 Task: Reply to email with the signature Evelyn Lewis with the subject 'Request for a review' from softage.1@softage.net with the message 'Please find attached the final version of the budget proposal.' with CC to softage.3@softage.net with an attached document Creative_brief.docx
Action: Mouse moved to (1011, 239)
Screenshot: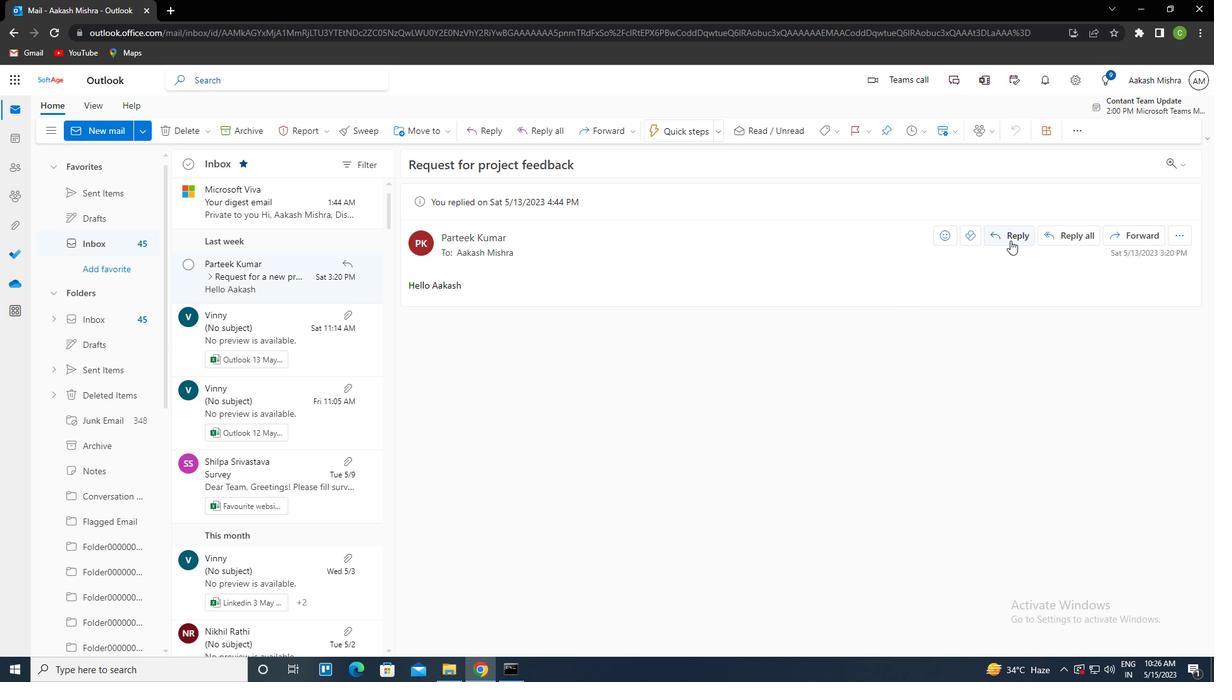 
Action: Mouse pressed left at (1011, 239)
Screenshot: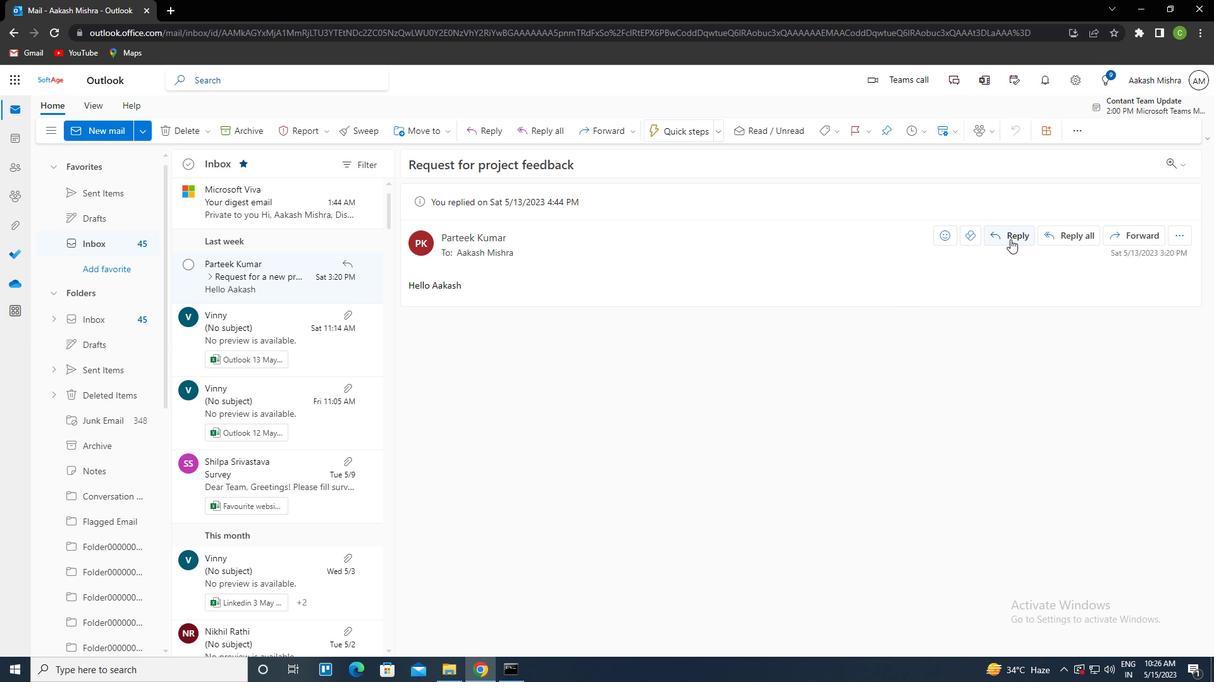 
Action: Mouse moved to (822, 133)
Screenshot: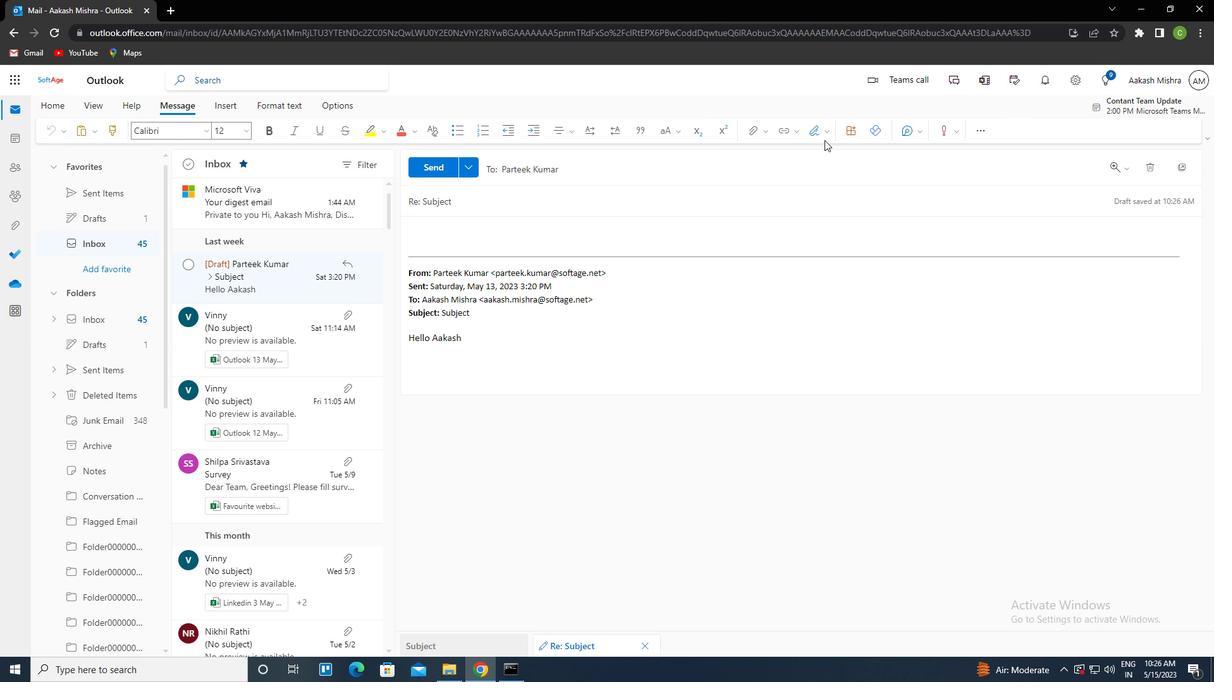 
Action: Mouse pressed left at (822, 133)
Screenshot: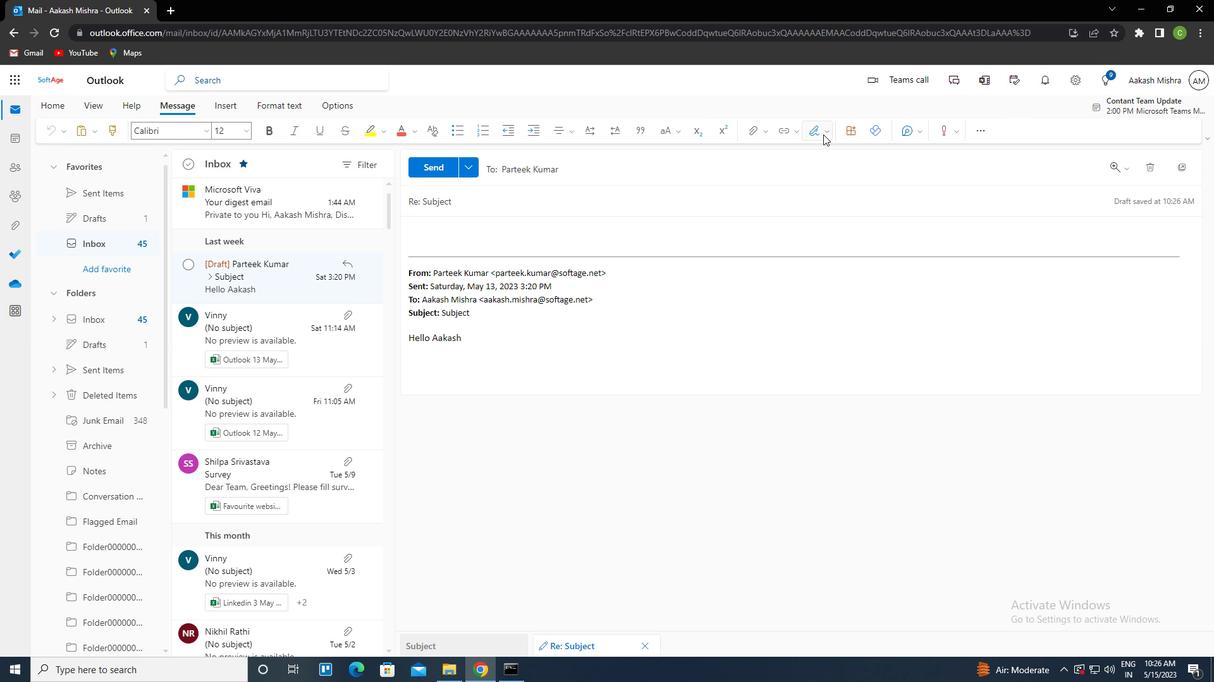 
Action: Mouse moved to (801, 181)
Screenshot: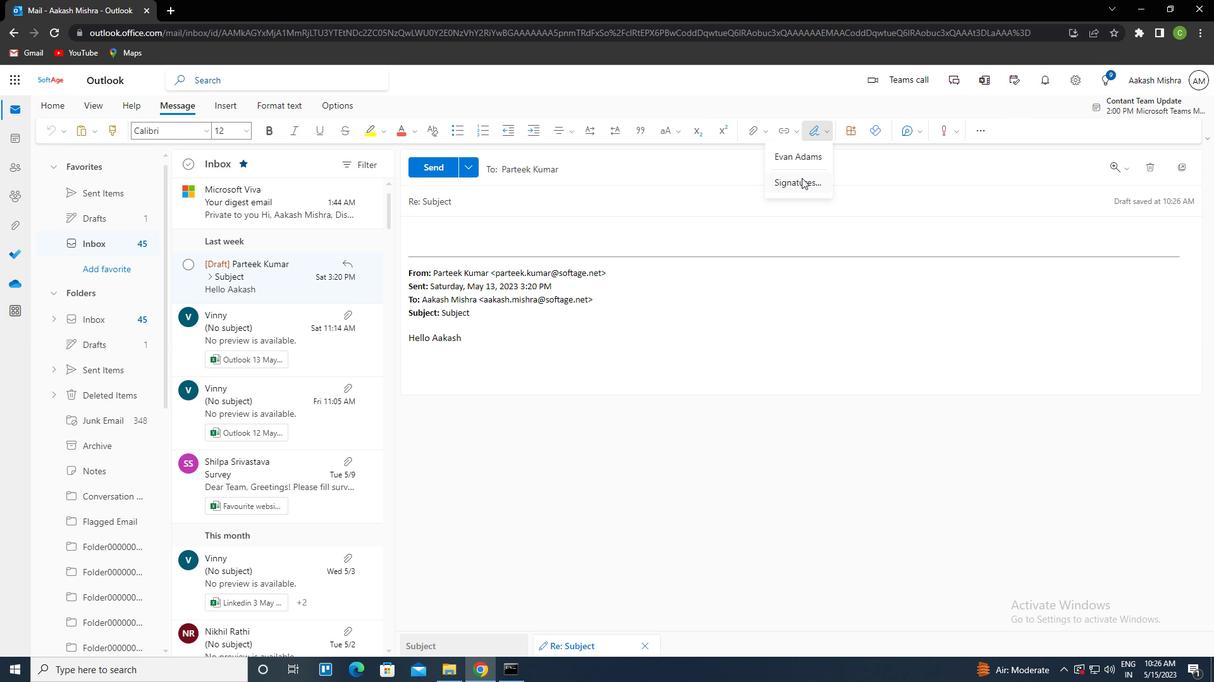 
Action: Mouse pressed left at (801, 181)
Screenshot: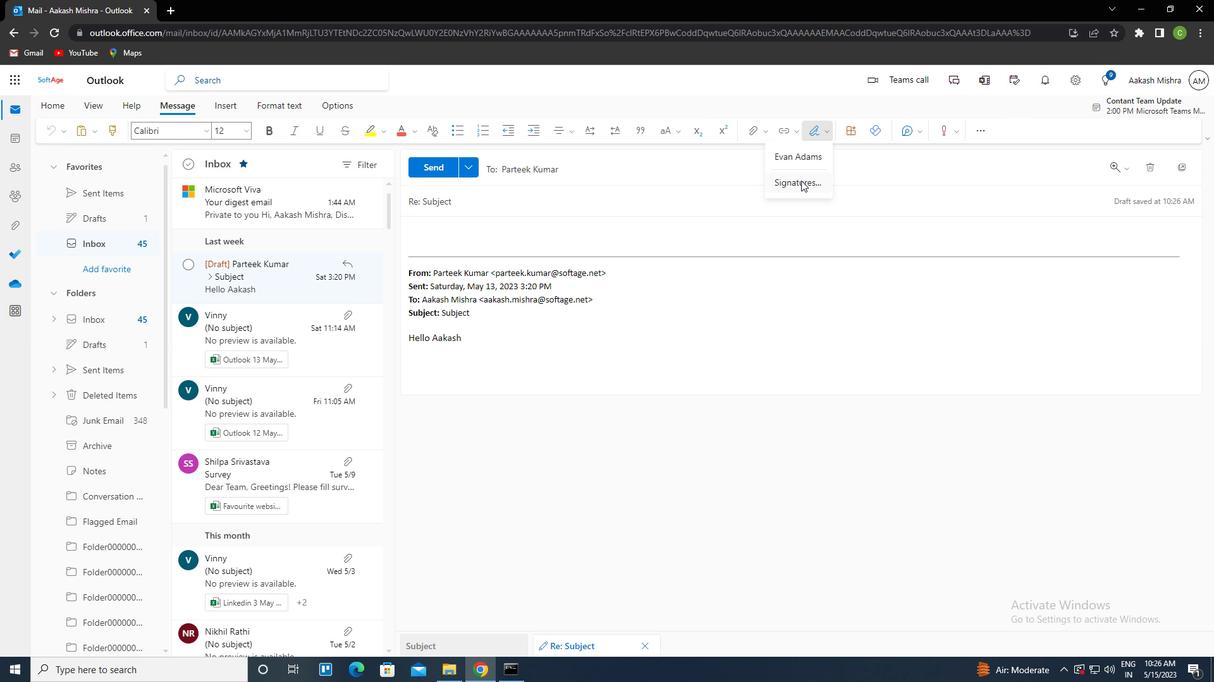 
Action: Mouse moved to (853, 235)
Screenshot: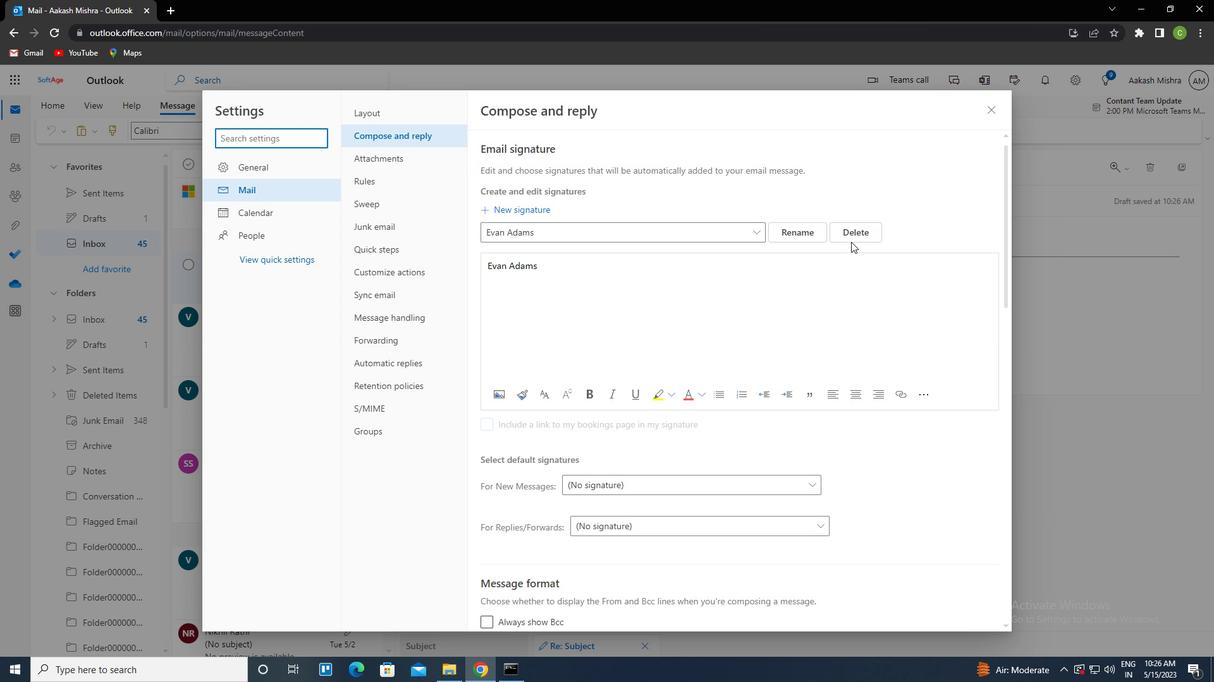 
Action: Mouse pressed left at (853, 235)
Screenshot: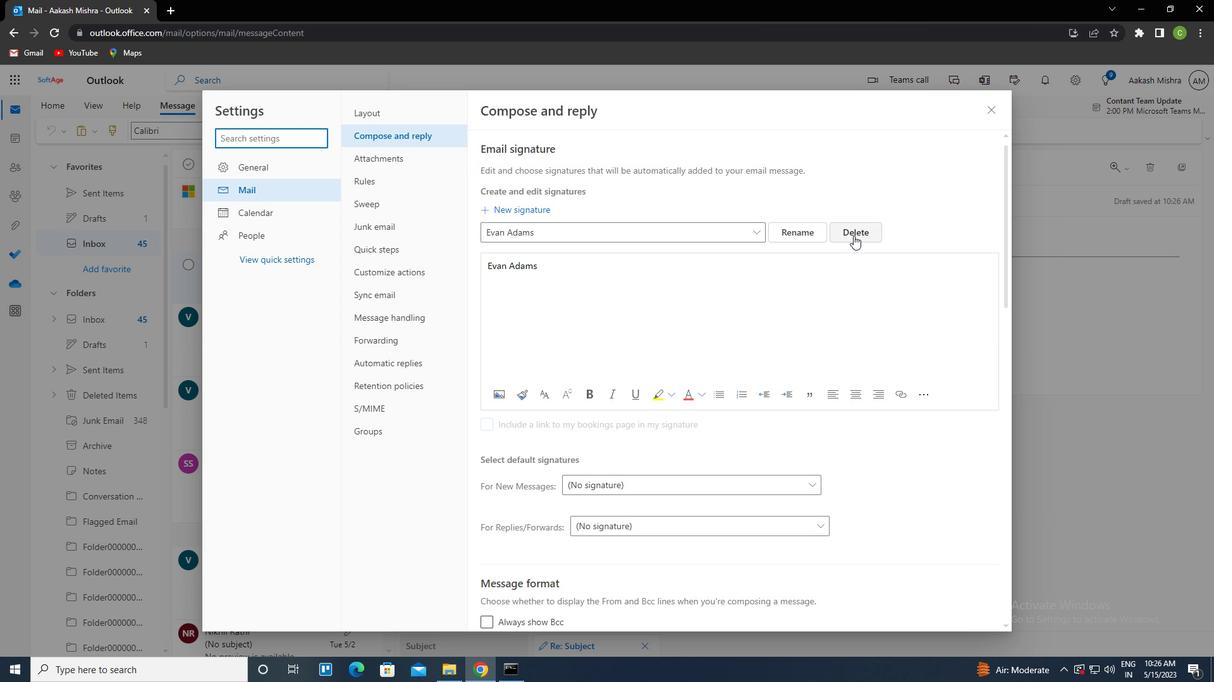 
Action: Mouse moved to (685, 228)
Screenshot: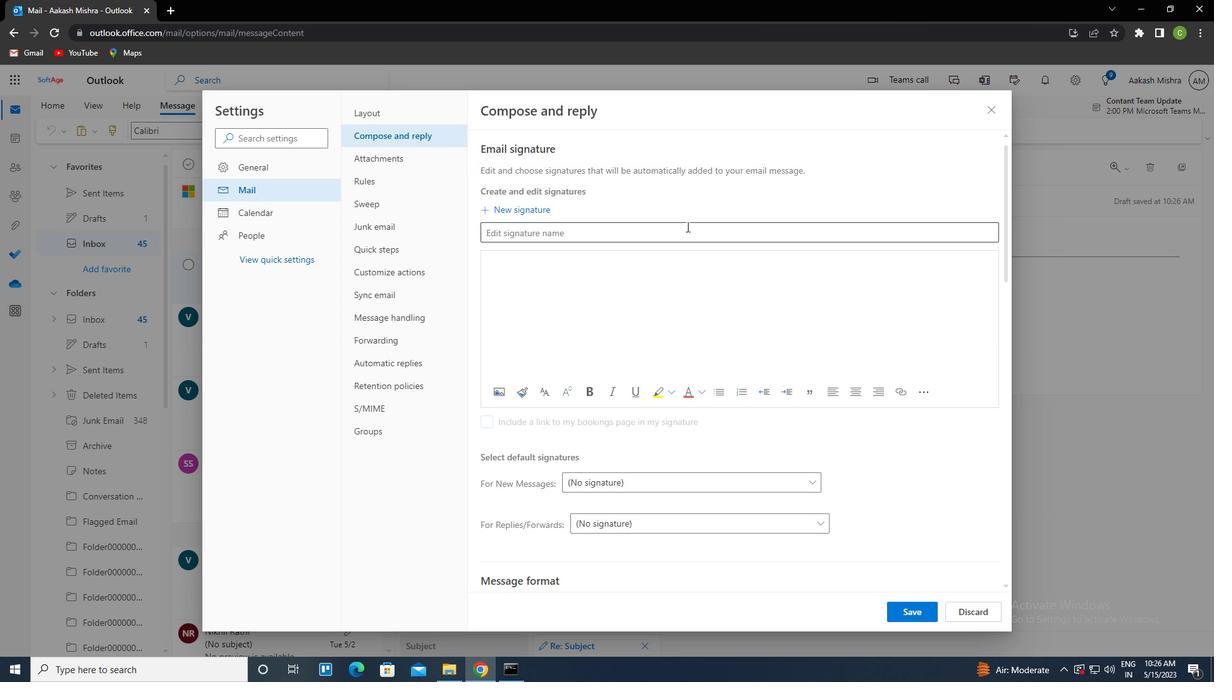 
Action: Mouse pressed left at (685, 228)
Screenshot: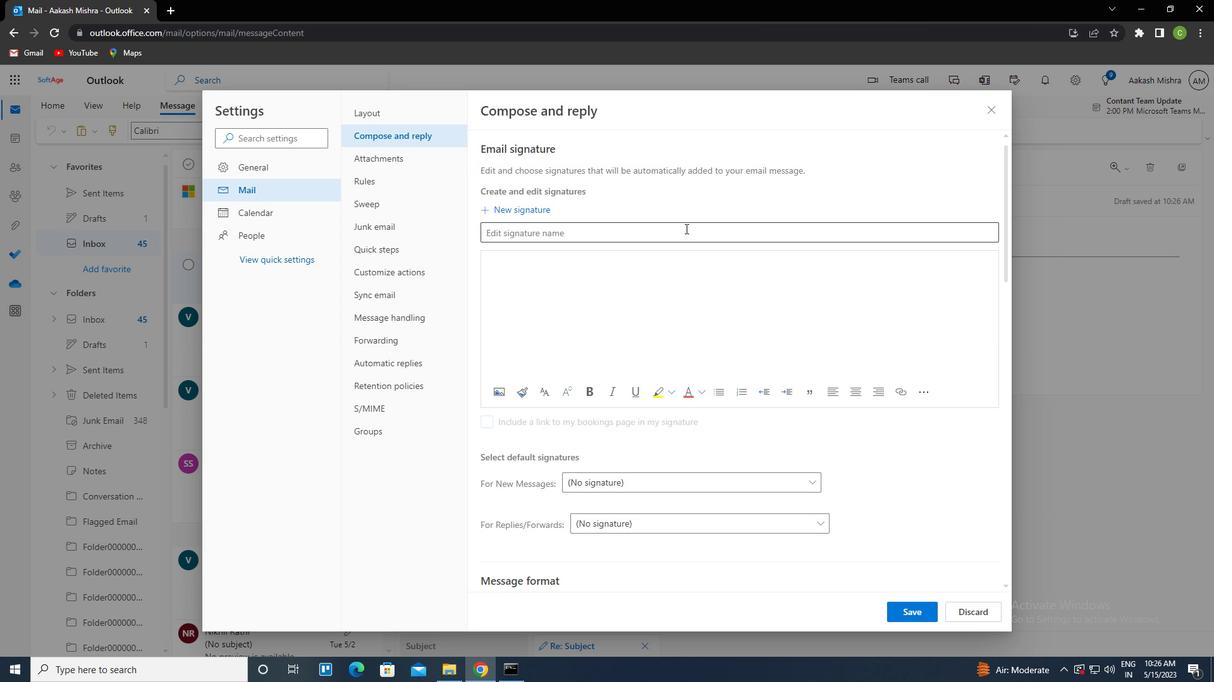 
Action: Key pressed <Key.caps_lock>e<Key.caps_lock>velyn<Key.space><Key.caps_lock>l<Key.caps_lock>ewis<Key.tab><Key.caps_lock>e<Key.caps_lock>velyn<Key.space><Key.caps_lock>l<Key.caps_lock>ewis
Screenshot: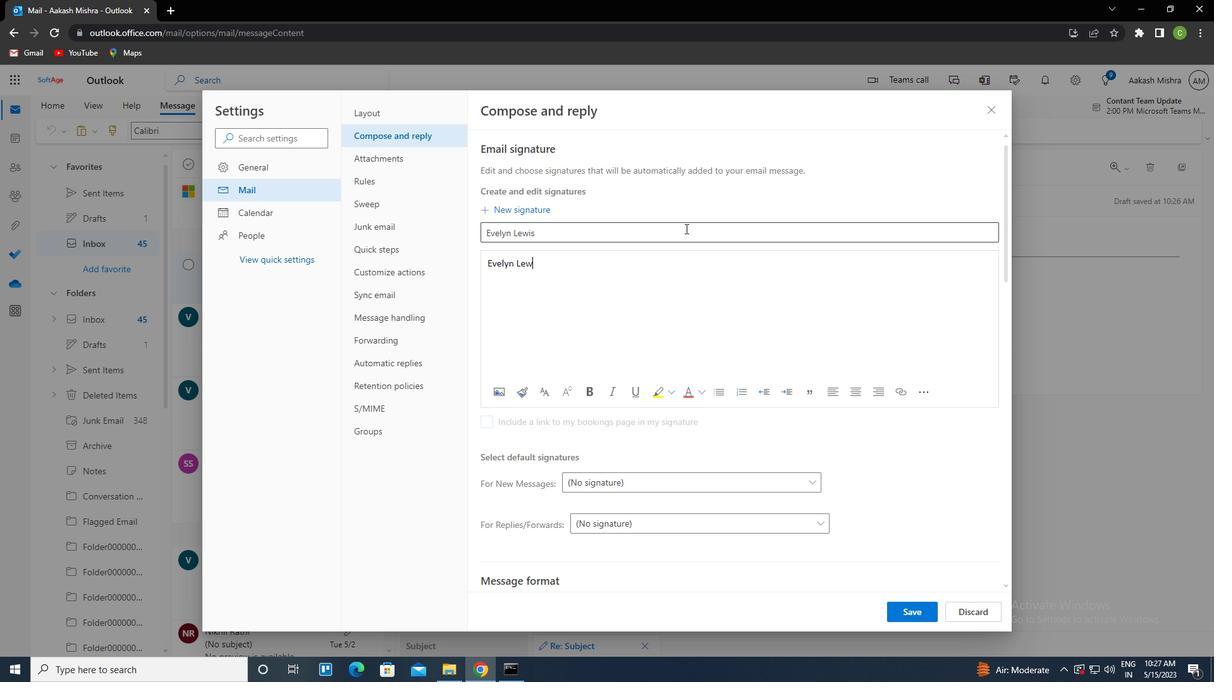 
Action: Mouse moved to (913, 612)
Screenshot: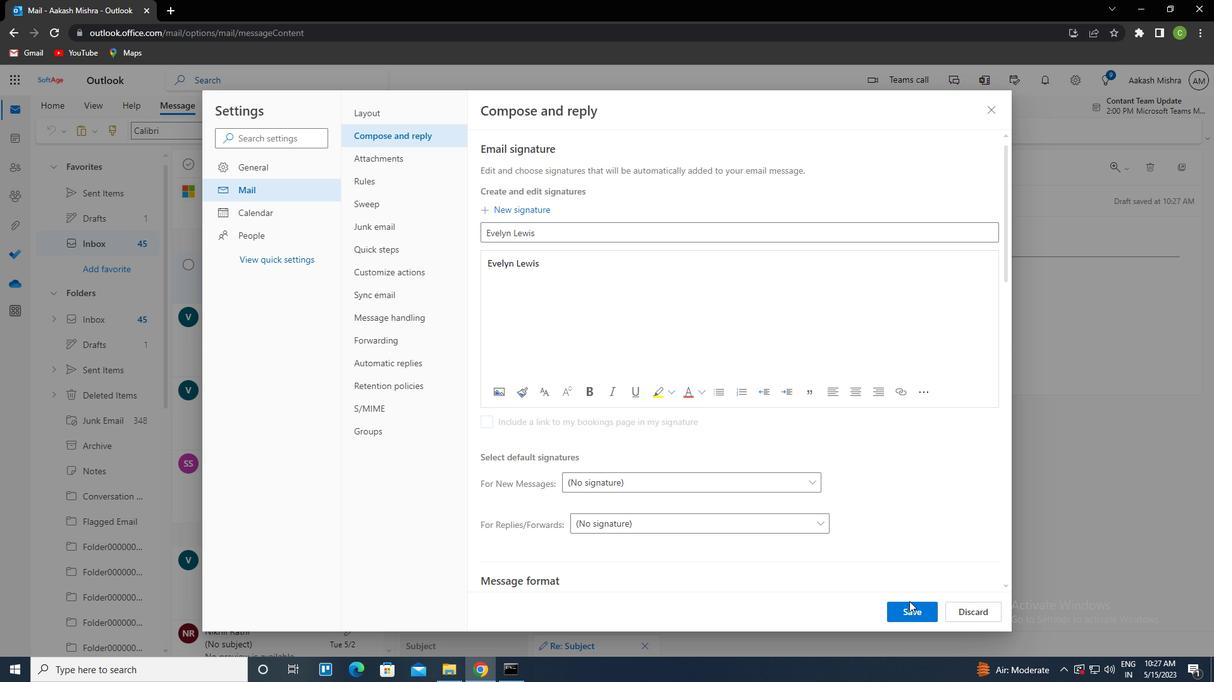 
Action: Mouse pressed left at (913, 612)
Screenshot: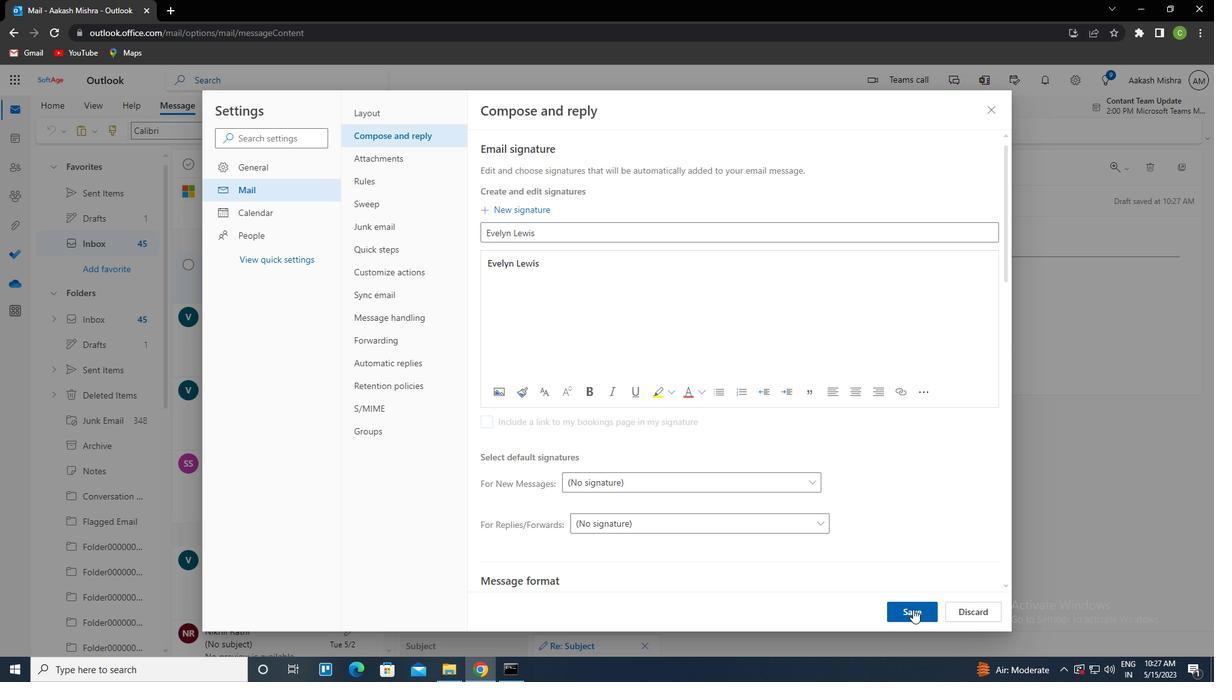 
Action: Mouse moved to (987, 115)
Screenshot: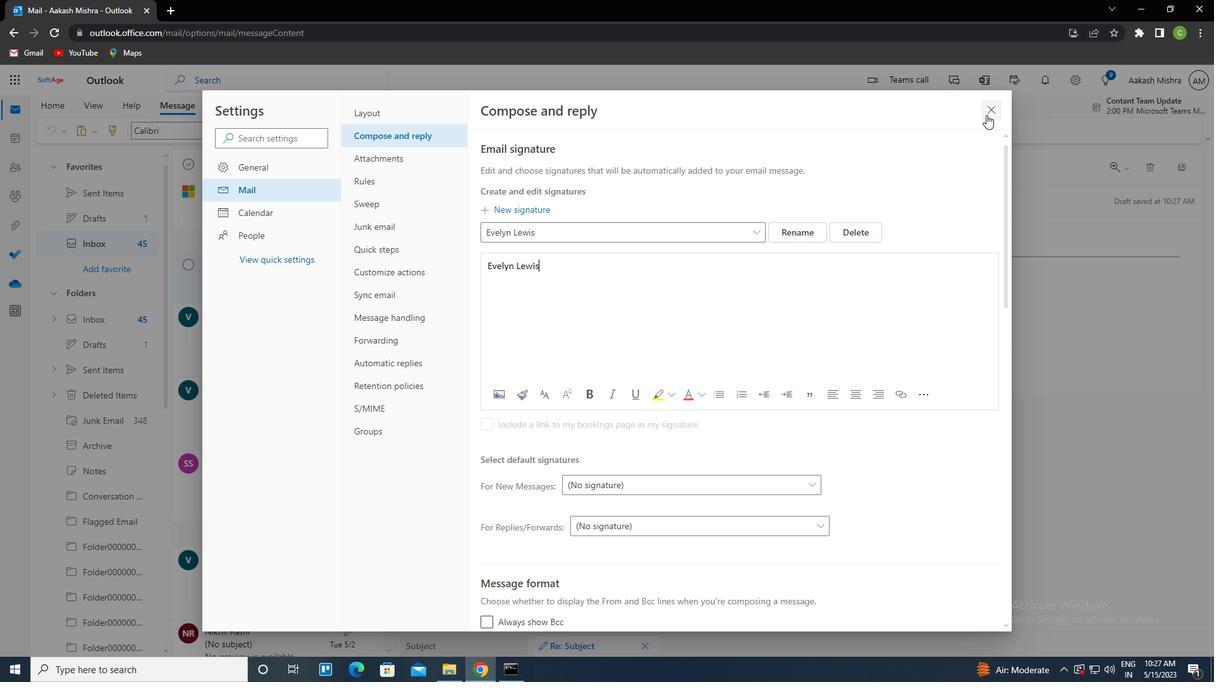 
Action: Mouse pressed left at (987, 115)
Screenshot: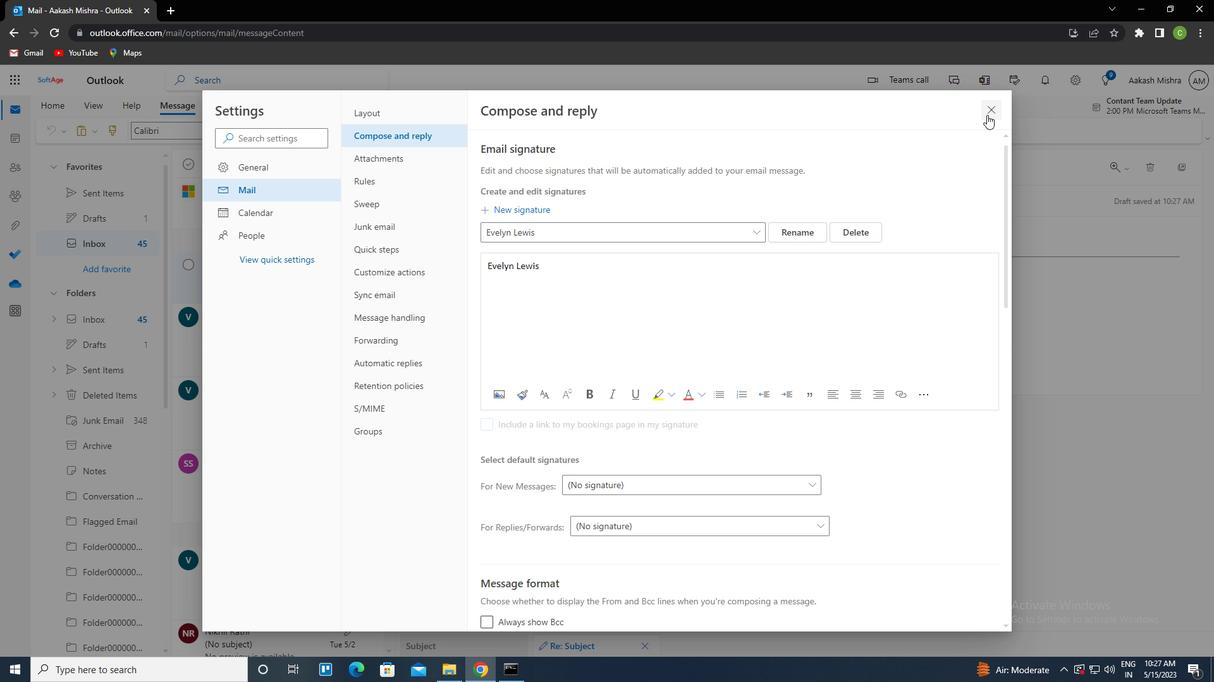 
Action: Mouse moved to (804, 127)
Screenshot: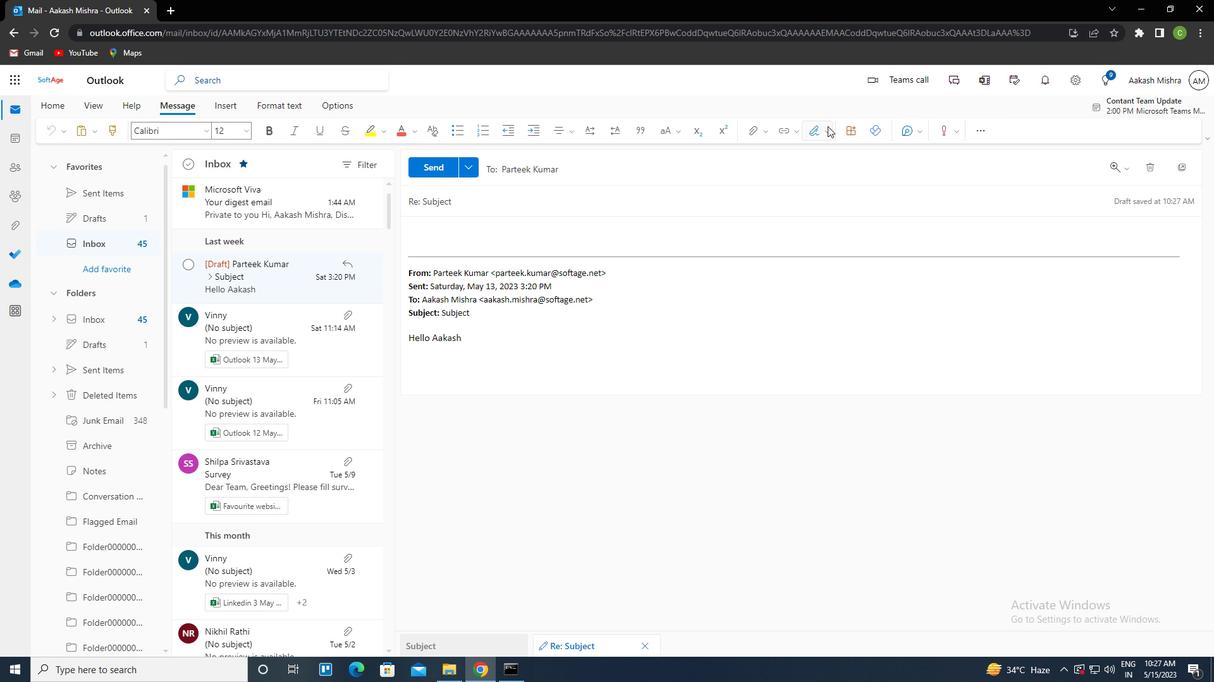 
Action: Mouse pressed left at (804, 127)
Screenshot: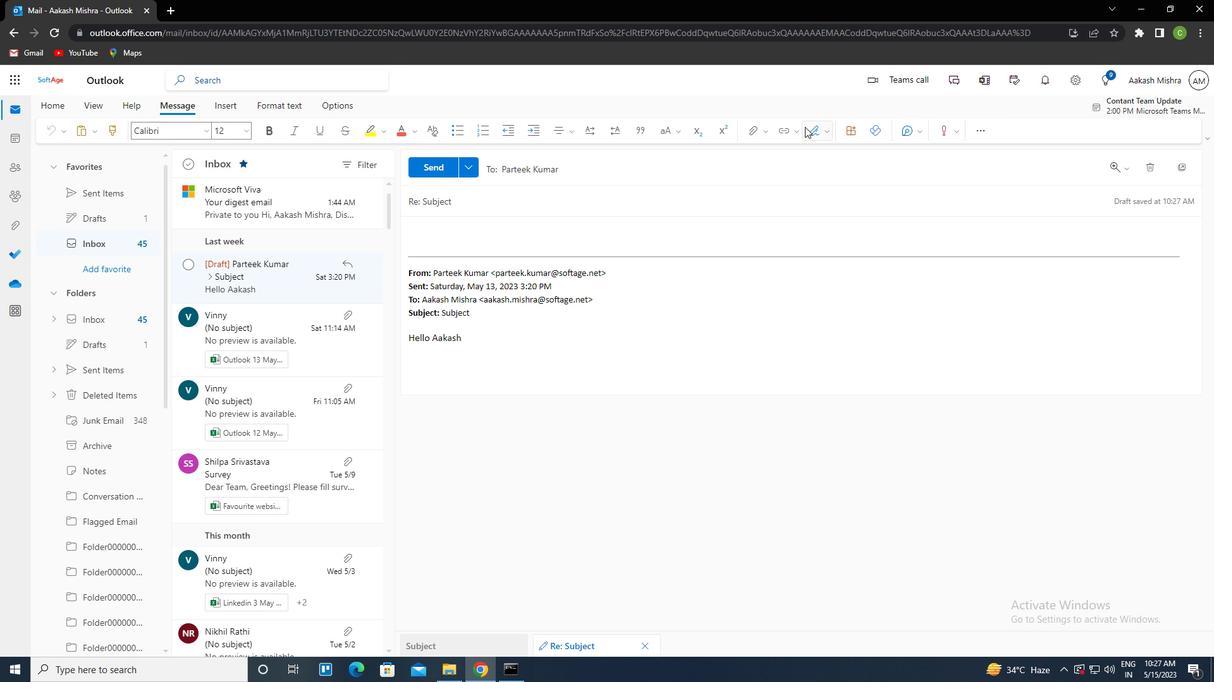 
Action: Mouse moved to (805, 153)
Screenshot: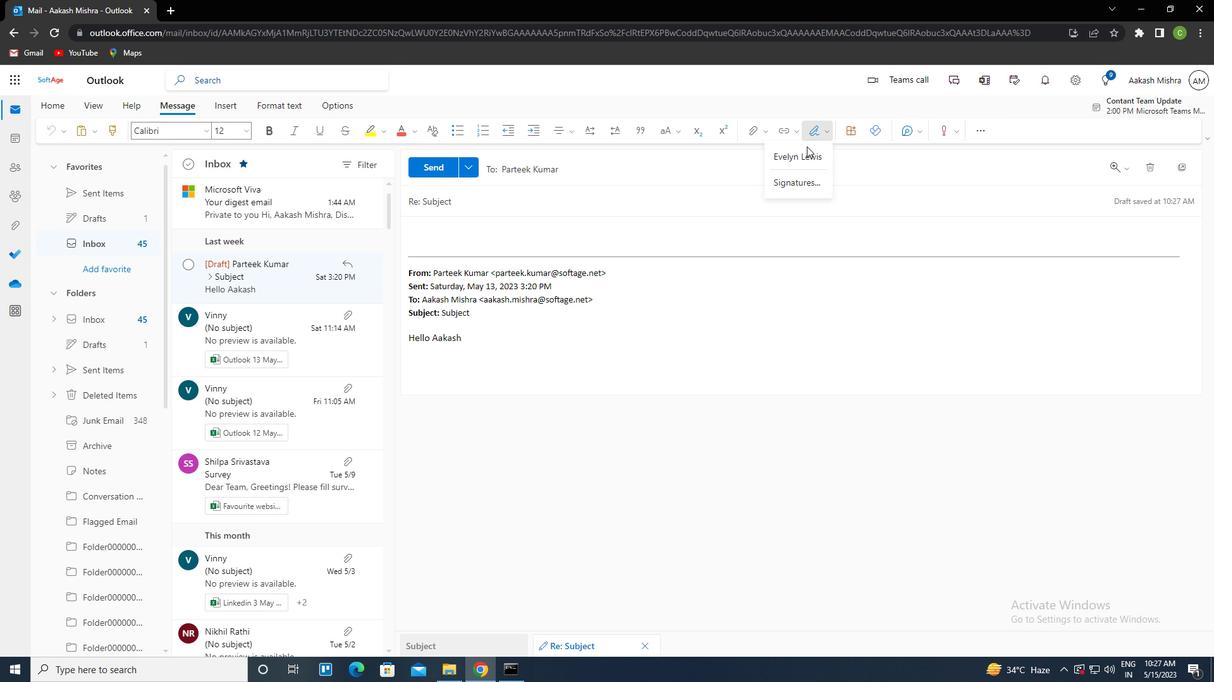 
Action: Mouse pressed left at (805, 153)
Screenshot: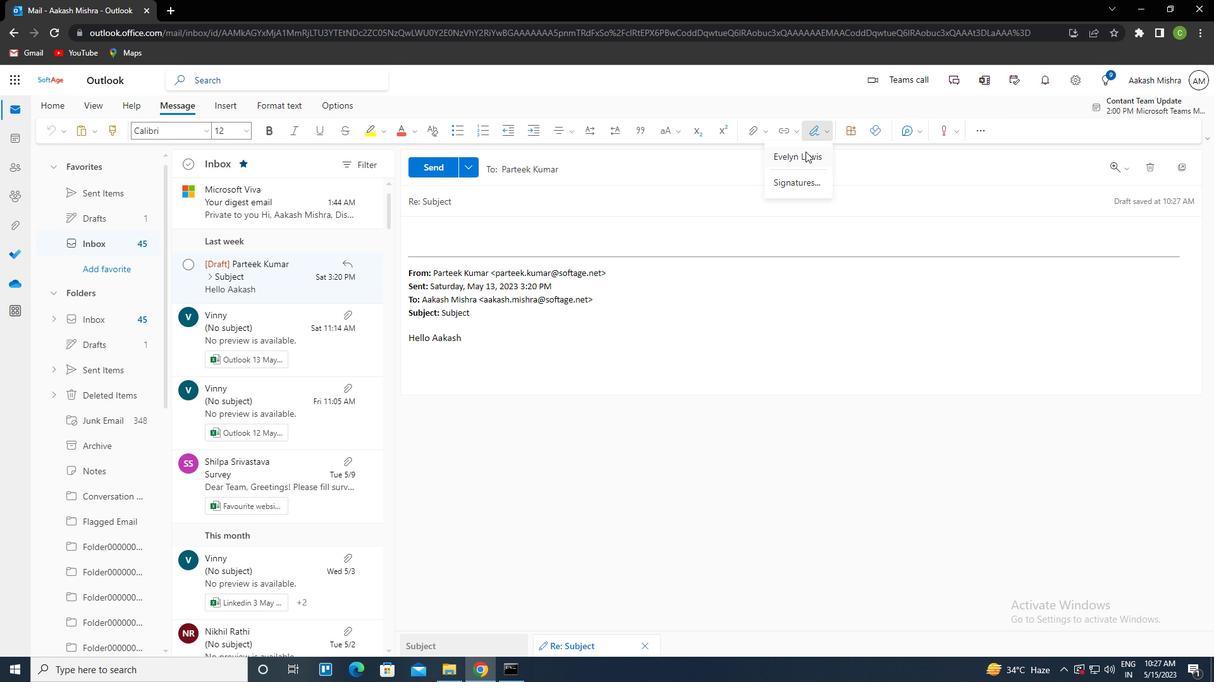 
Action: Mouse moved to (466, 204)
Screenshot: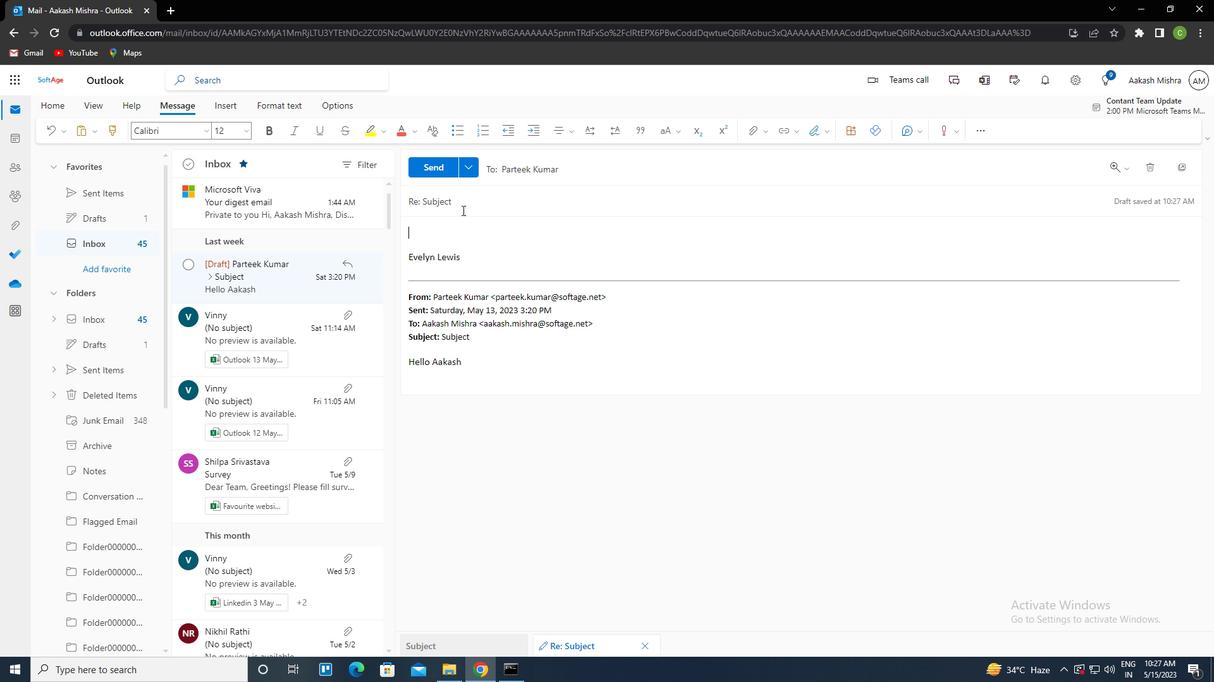 
Action: Mouse pressed left at (466, 204)
Screenshot: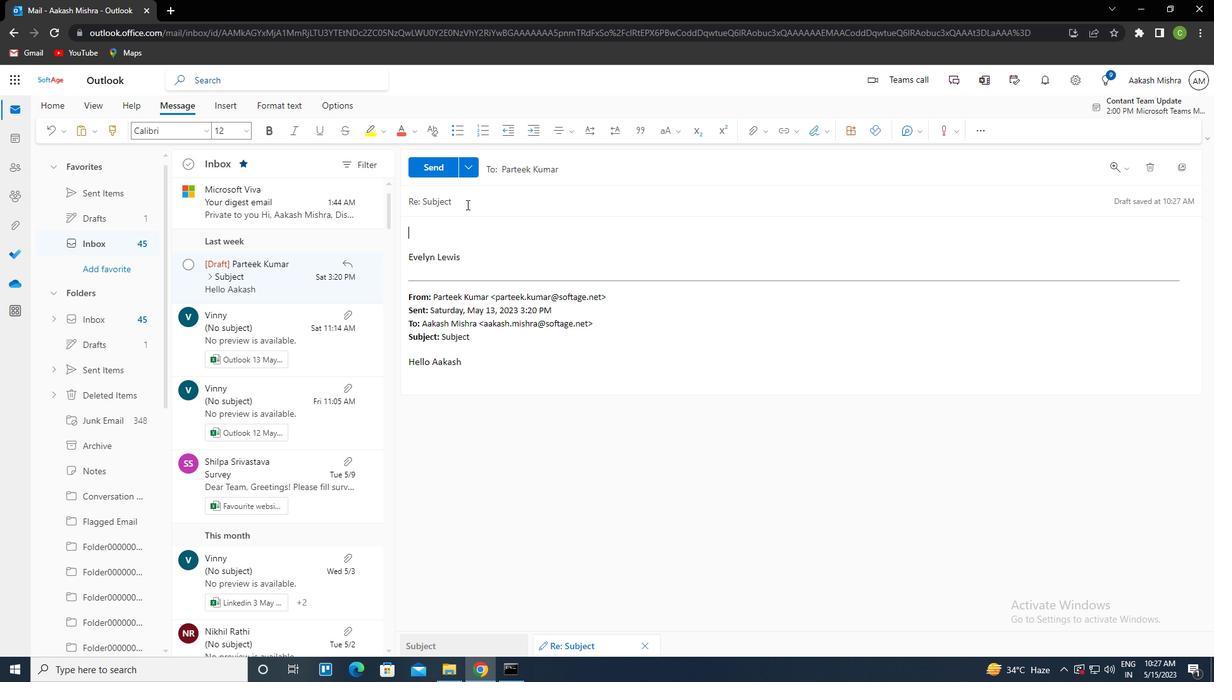 
Action: Key pressed <Key.shift><Key.left><Key.delete><Key.caps_lock>ctrl+R<Key.caps_lock>EQUEST<Key.space>FOR<Key.space>PORJECT<Key.space>FEEDBACK<Key.left><Key.left><Key.left><Key.left><Key.left><Key.left><Key.backspace><Key.backspace>ctrl+RO<Key.tab><Key.caps_lock>P<Key.caps_lock>LEASE<Key.space>FIND<Key.space>THE<Key.space>ATTACHED<Key.space>THE<Key.space>FINAL<Key.space>VERSION<Key.space>OF<Key.space>THE<Key.space>BUDGET<Key.space>PROPOSAL
Screenshot: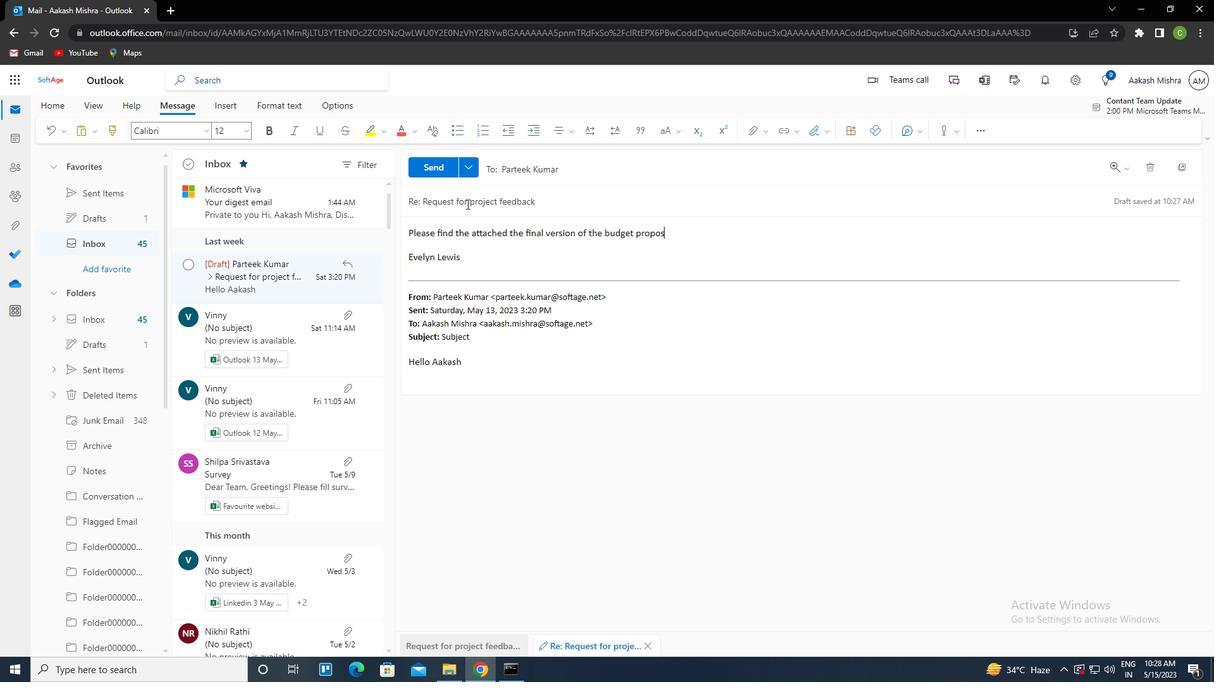 
Action: Mouse moved to (578, 174)
Screenshot: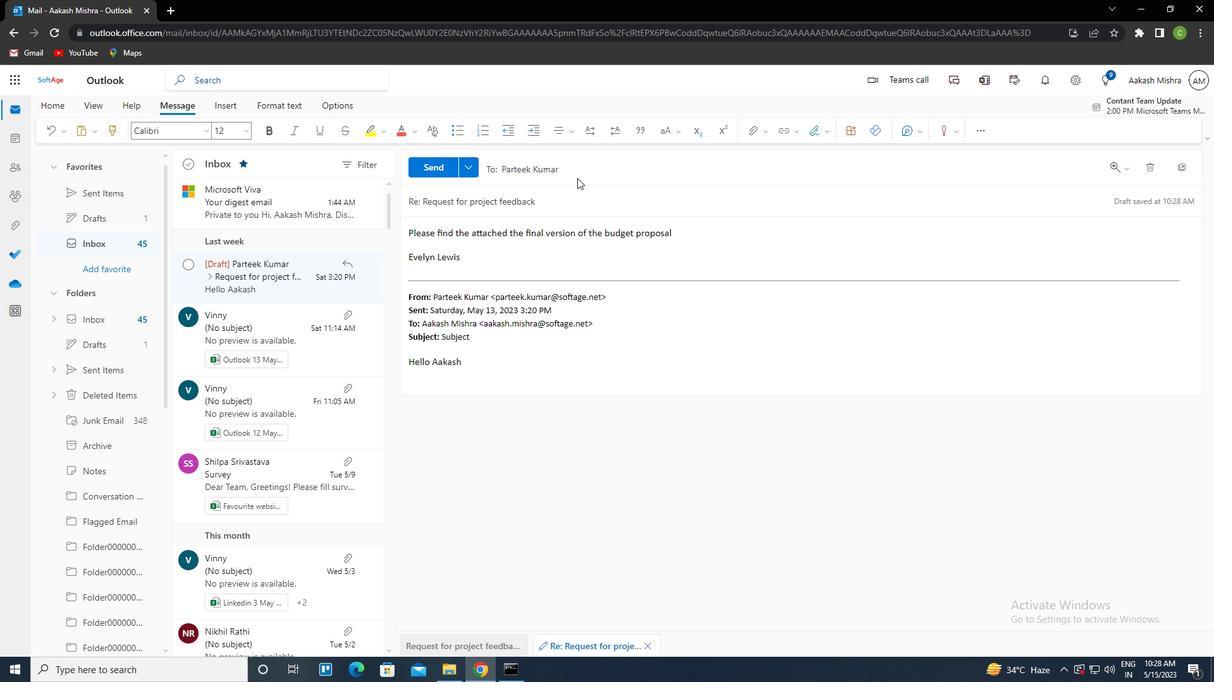 
Action: Mouse pressed left at (578, 174)
Screenshot: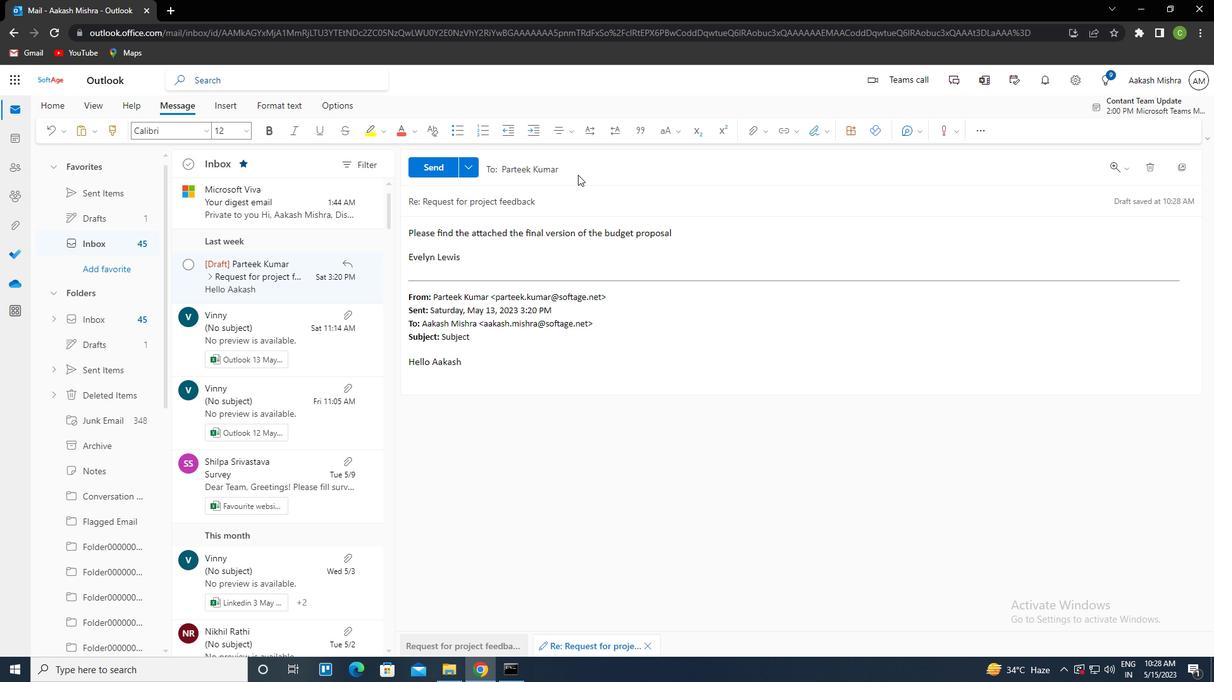 
Action: Mouse moved to (500, 230)
Screenshot: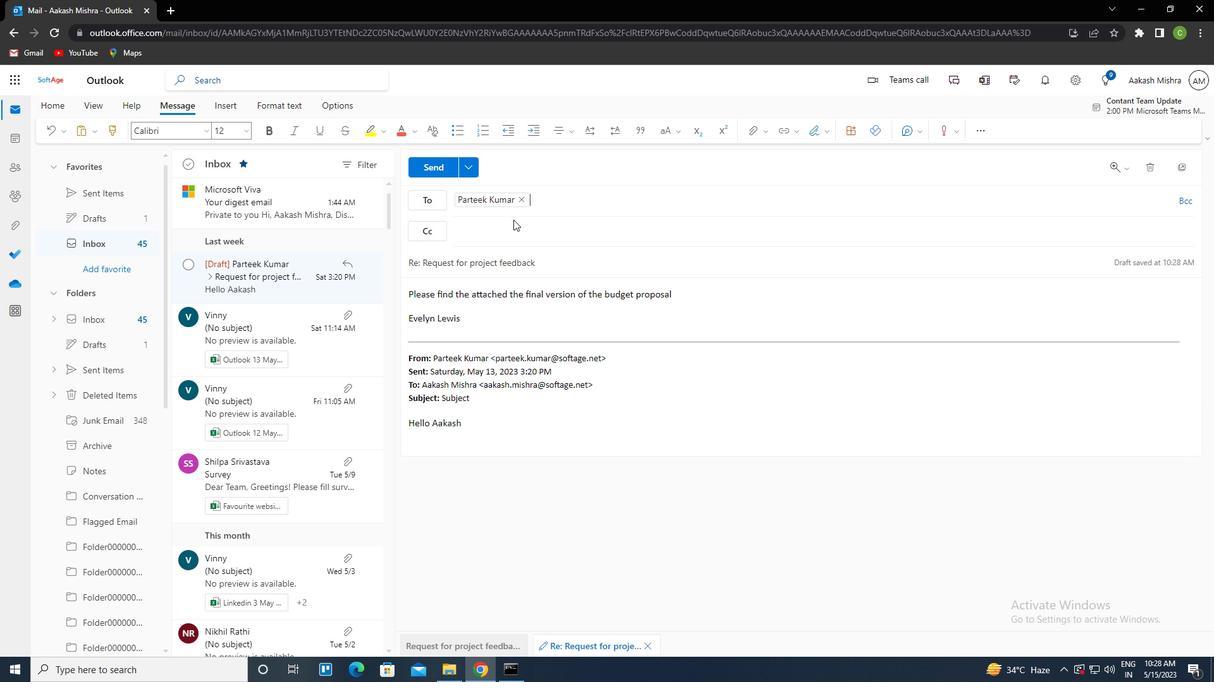 
Action: Mouse pressed left at (500, 230)
Screenshot: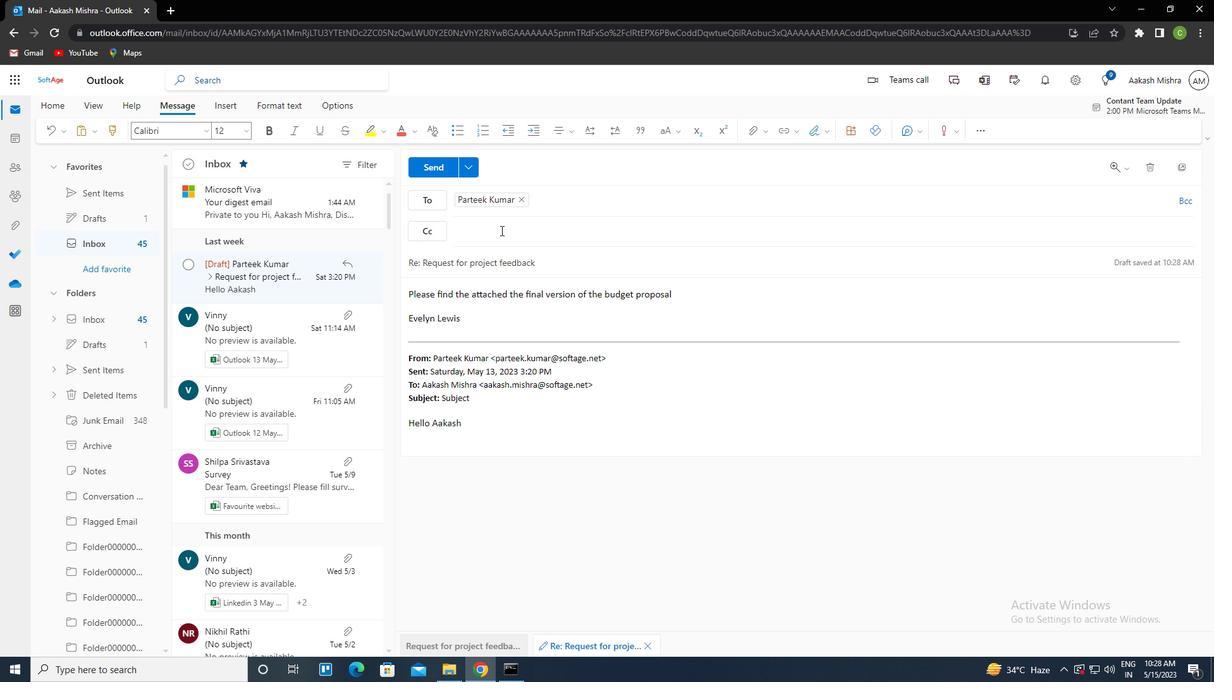 
Action: Key pressed SOFTAGE.3<Key.shift>@SOFTAGE.NET<Key.enter>
Screenshot: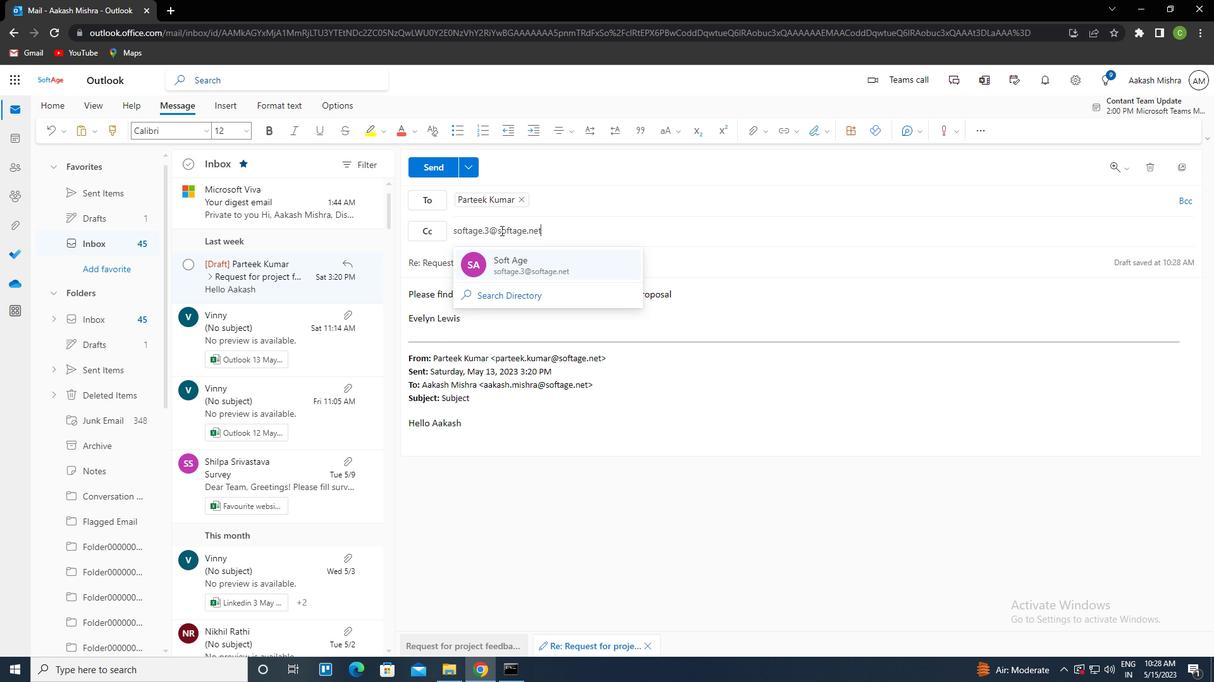 
Action: Mouse moved to (762, 131)
Screenshot: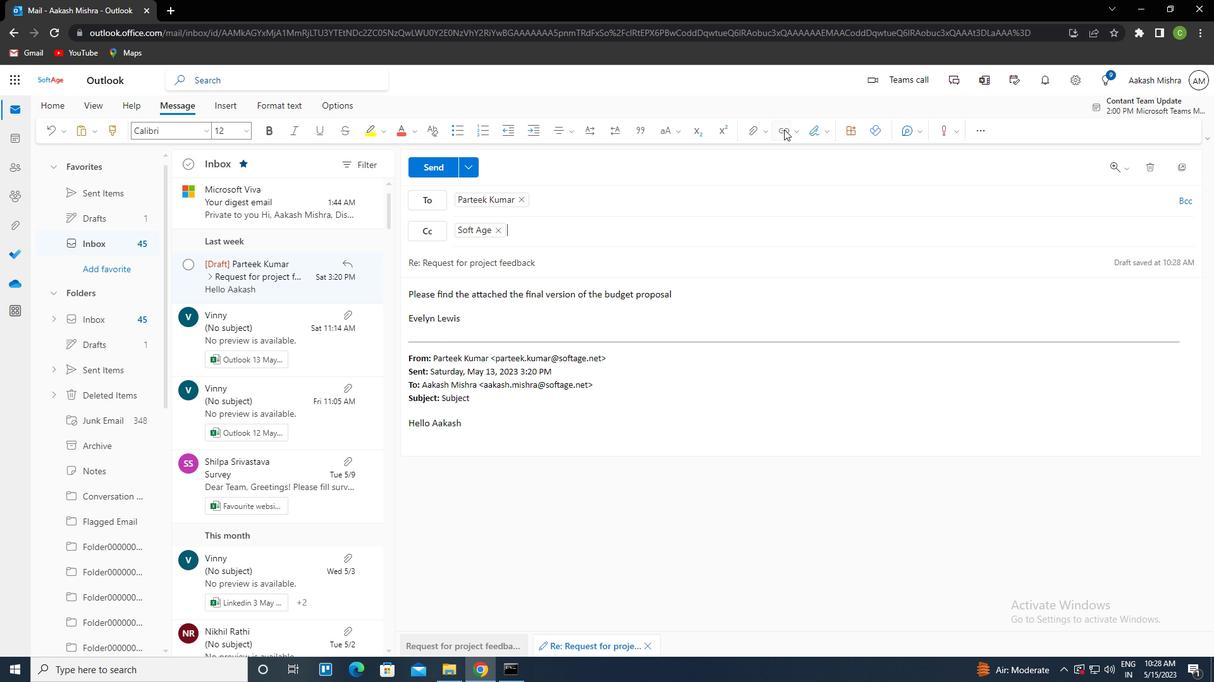 
Action: Mouse pressed left at (762, 131)
Screenshot: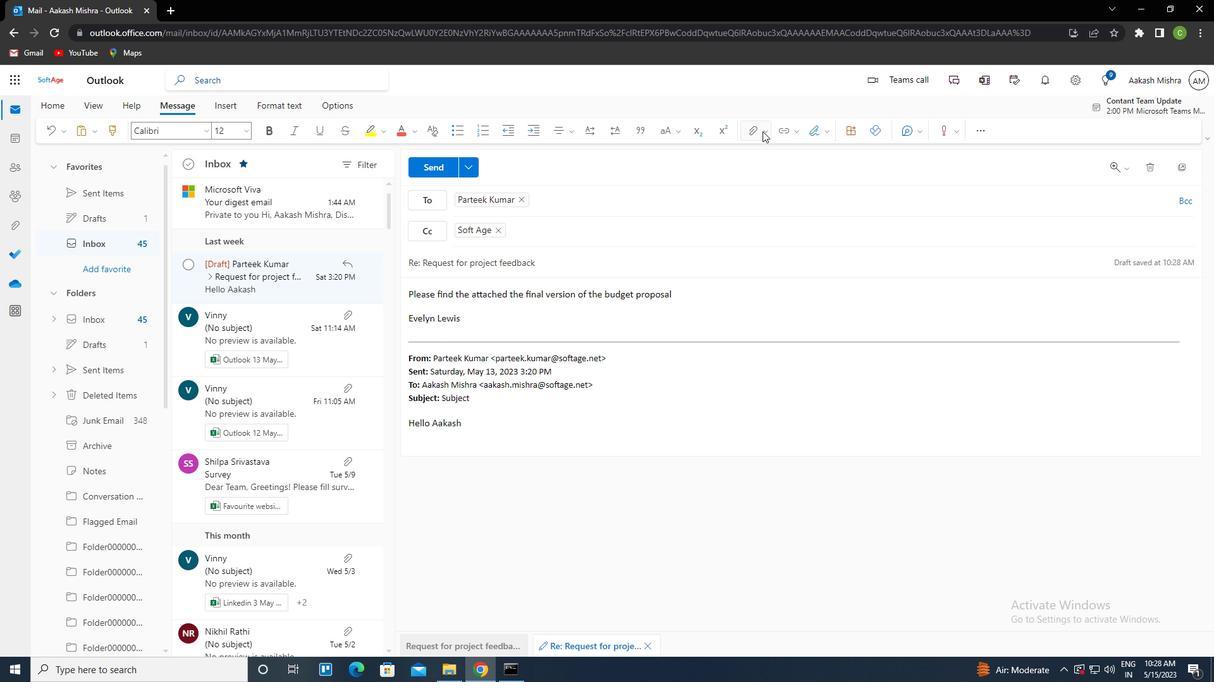 
Action: Mouse moved to (722, 162)
Screenshot: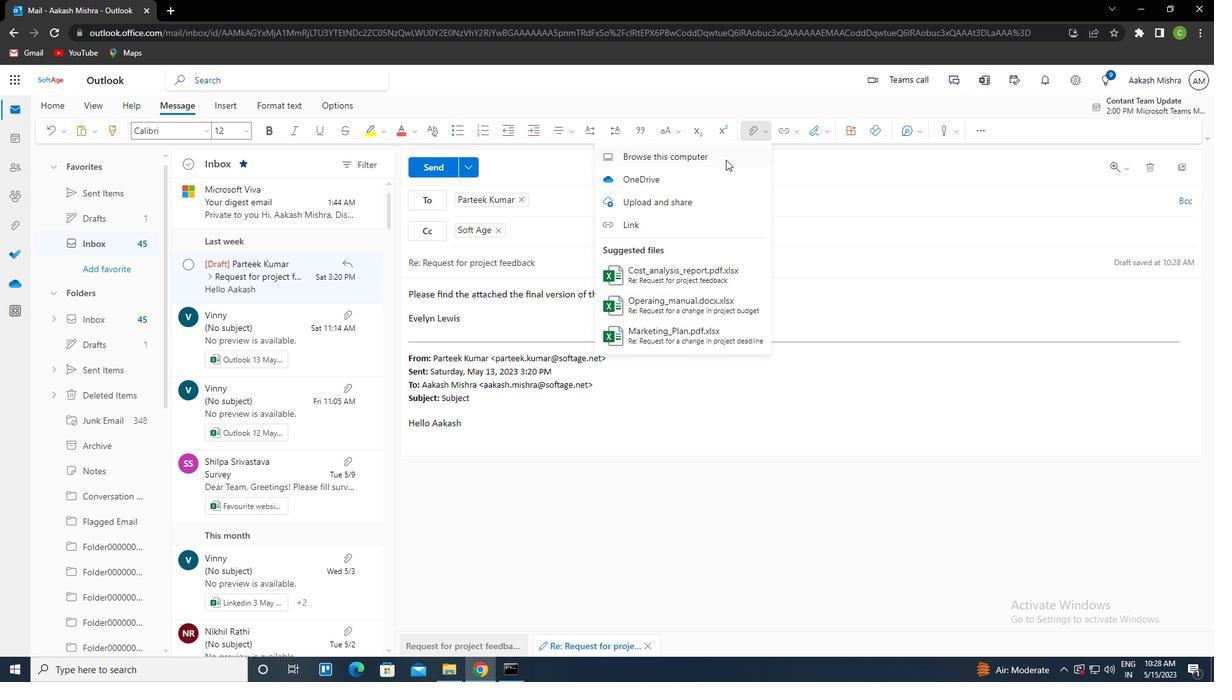 
Action: Mouse pressed left at (722, 162)
Screenshot: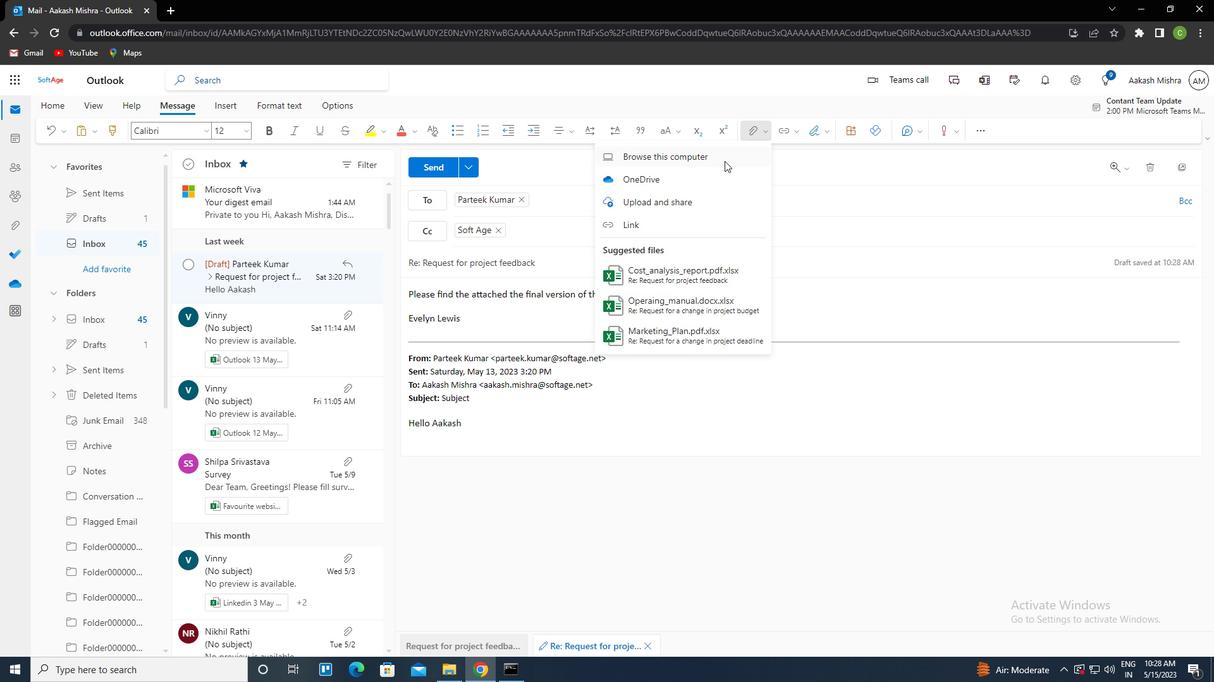 
Action: Mouse moved to (264, 173)
Screenshot: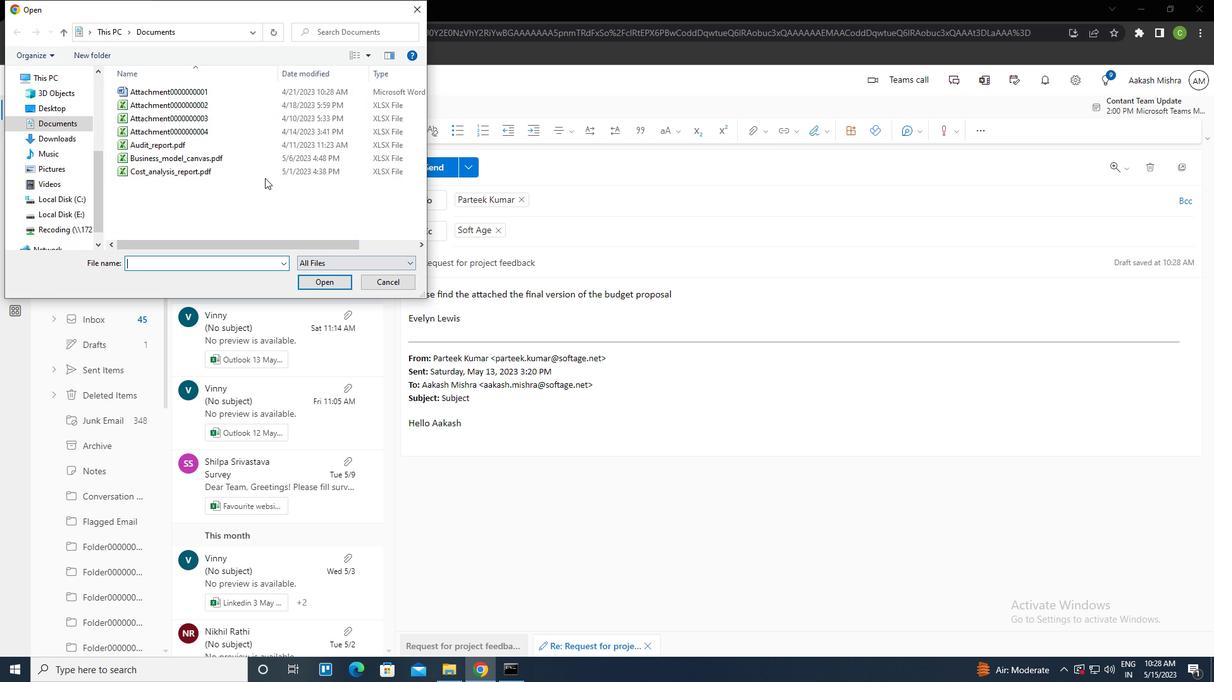 
Action: Mouse pressed left at (264, 173)
Screenshot: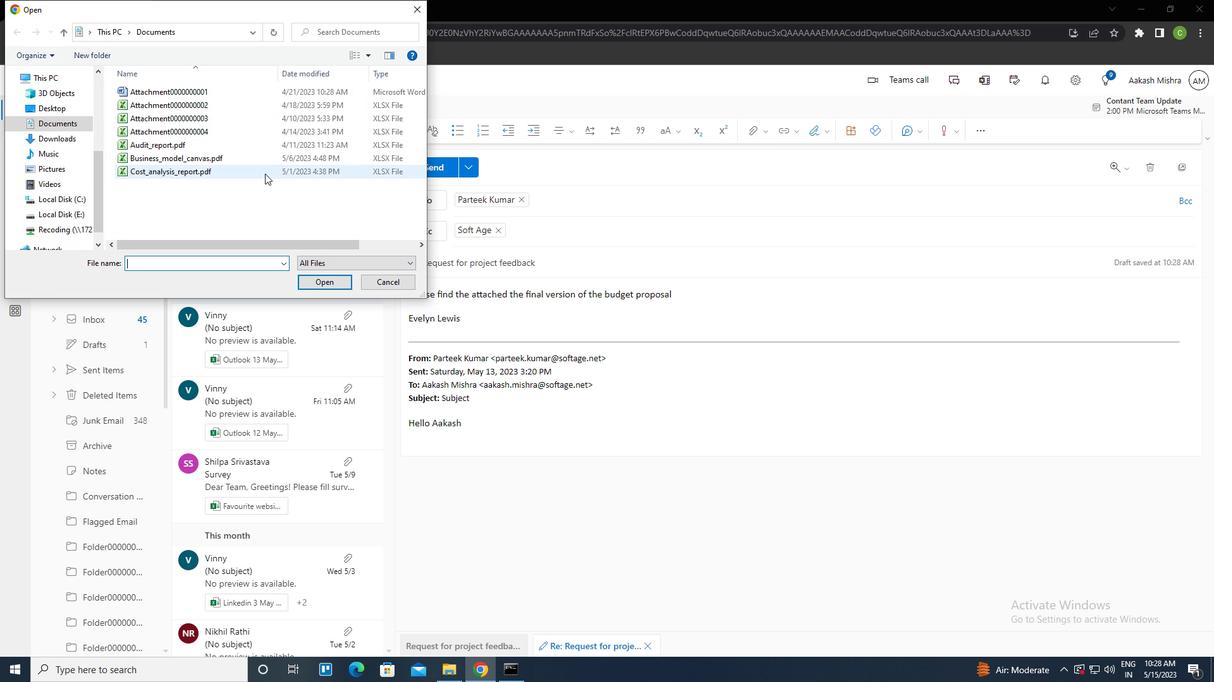 
Action: Key pressed <Key.f2><Key.caps_lock>C<Key.caps_lock>REATIVE<Key.space><Key.backspace><Key.shift_r>_BRIEF.DOCX<Key.enter>
Screenshot: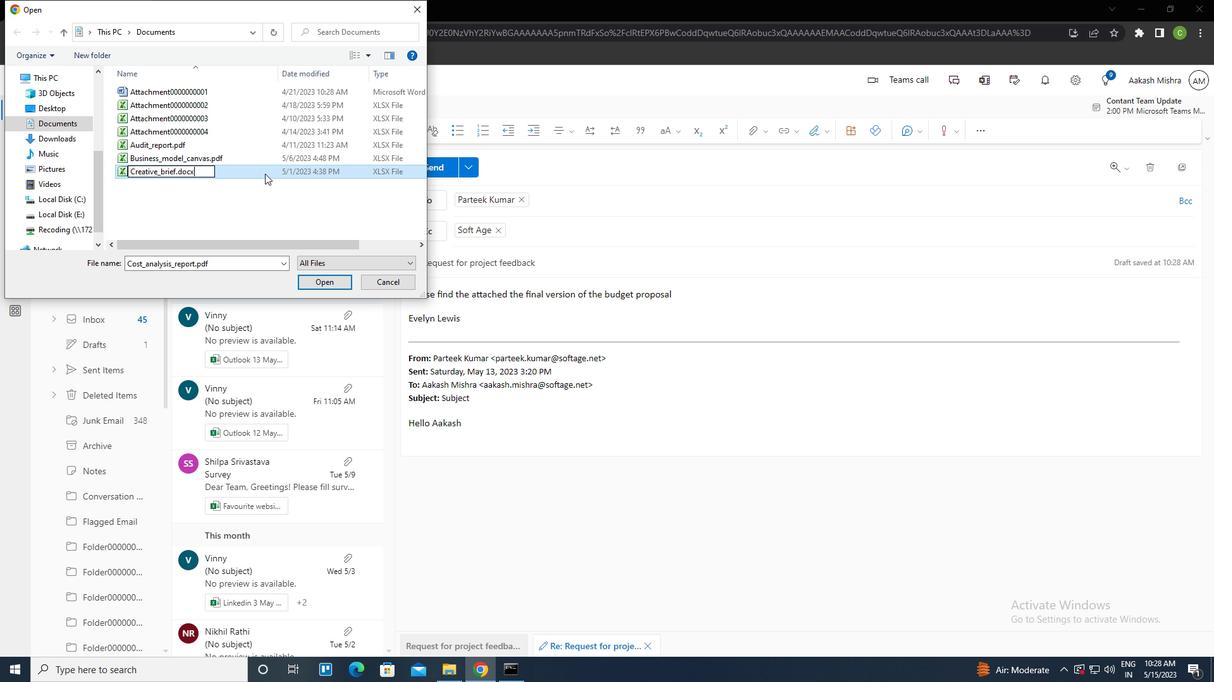 
Action: Mouse pressed left at (264, 173)
Screenshot: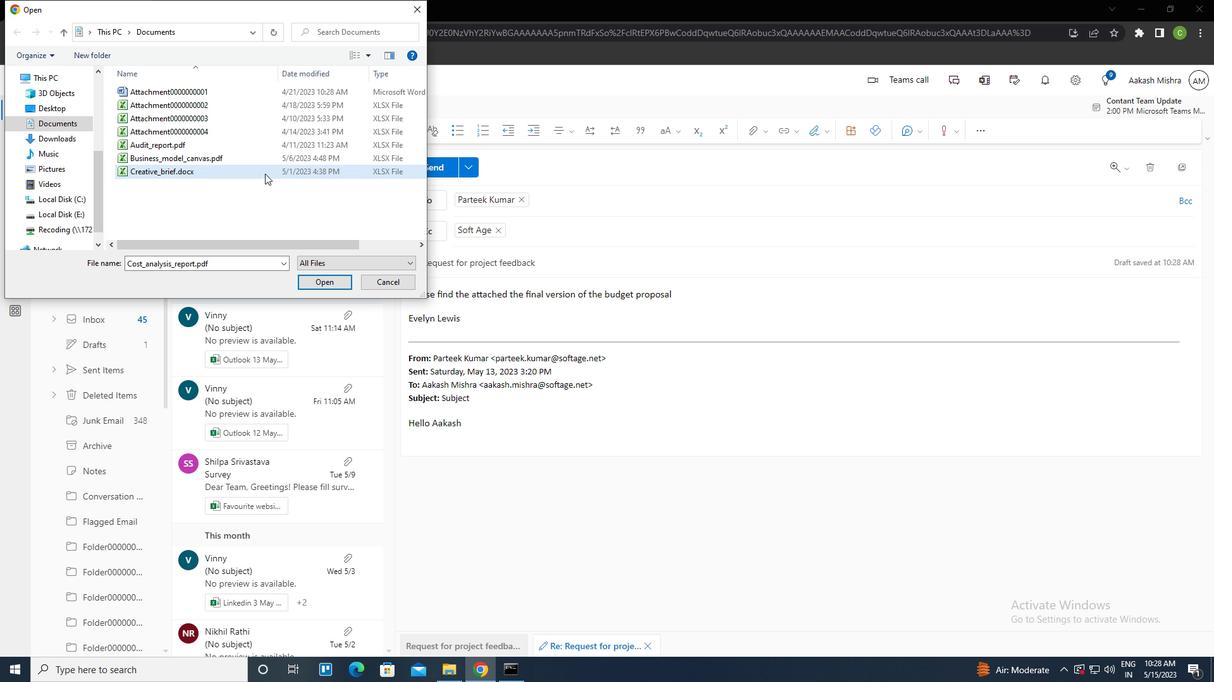 
Action: Mouse pressed left at (264, 173)
Screenshot: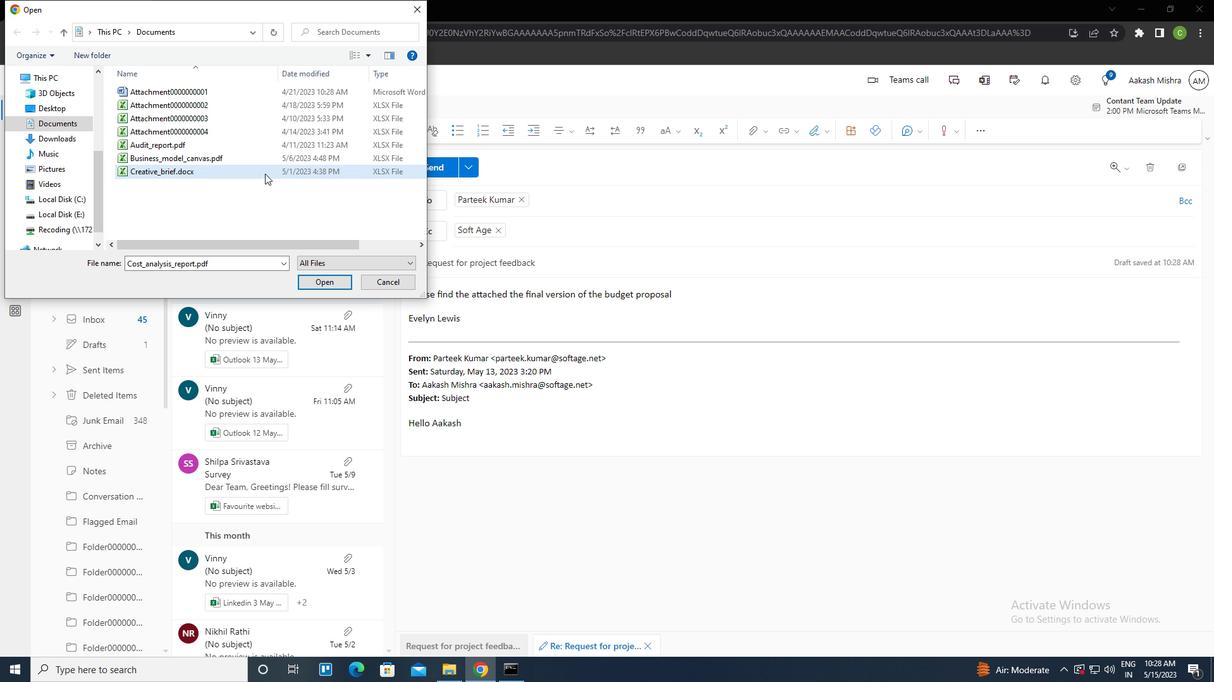 
Action: Mouse moved to (428, 172)
Screenshot: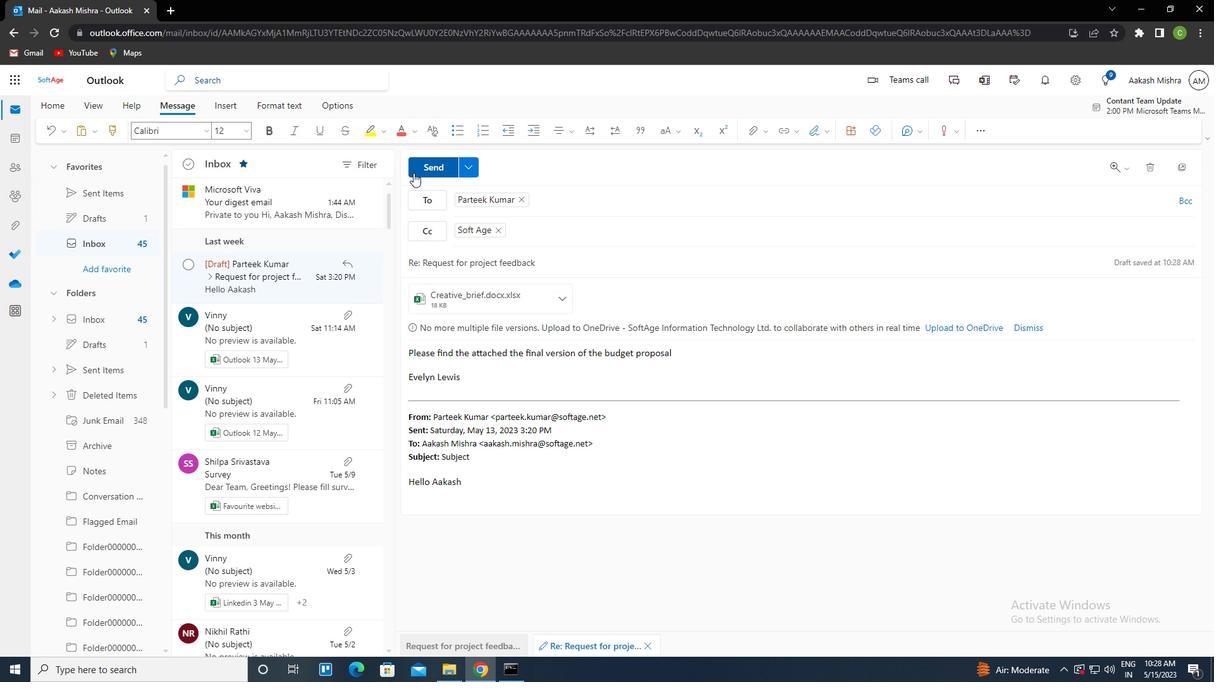 
Action: Mouse pressed left at (428, 172)
Screenshot: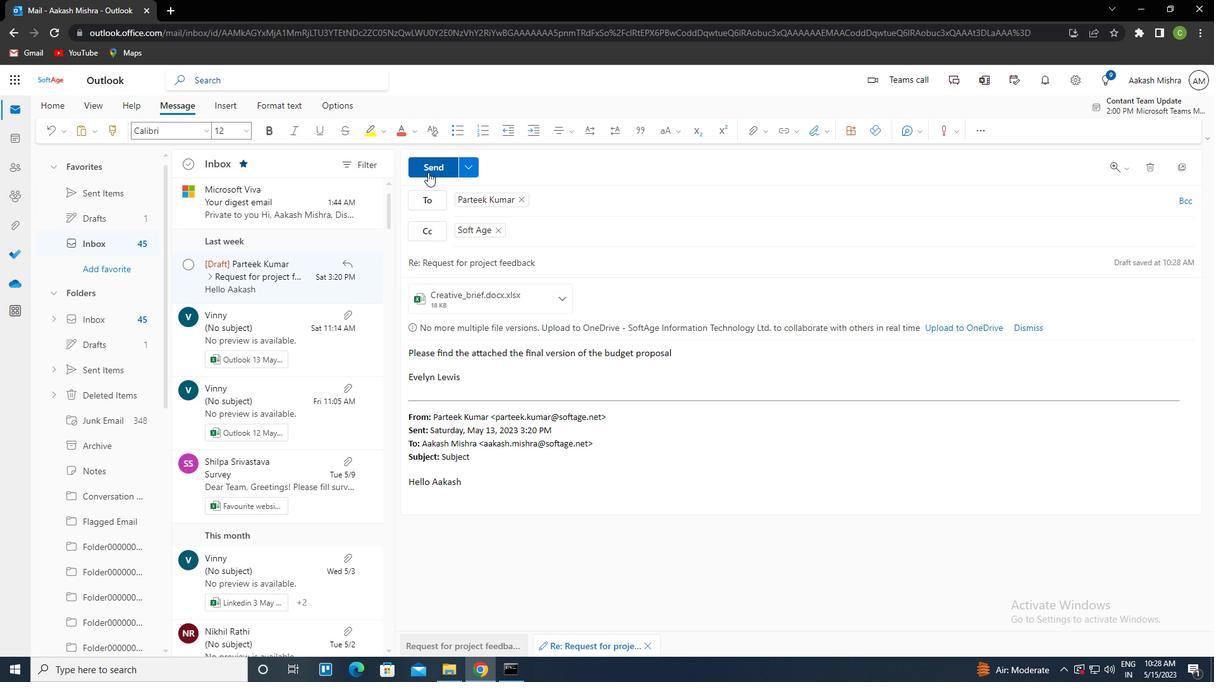 
Action: Mouse moved to (548, 390)
Screenshot: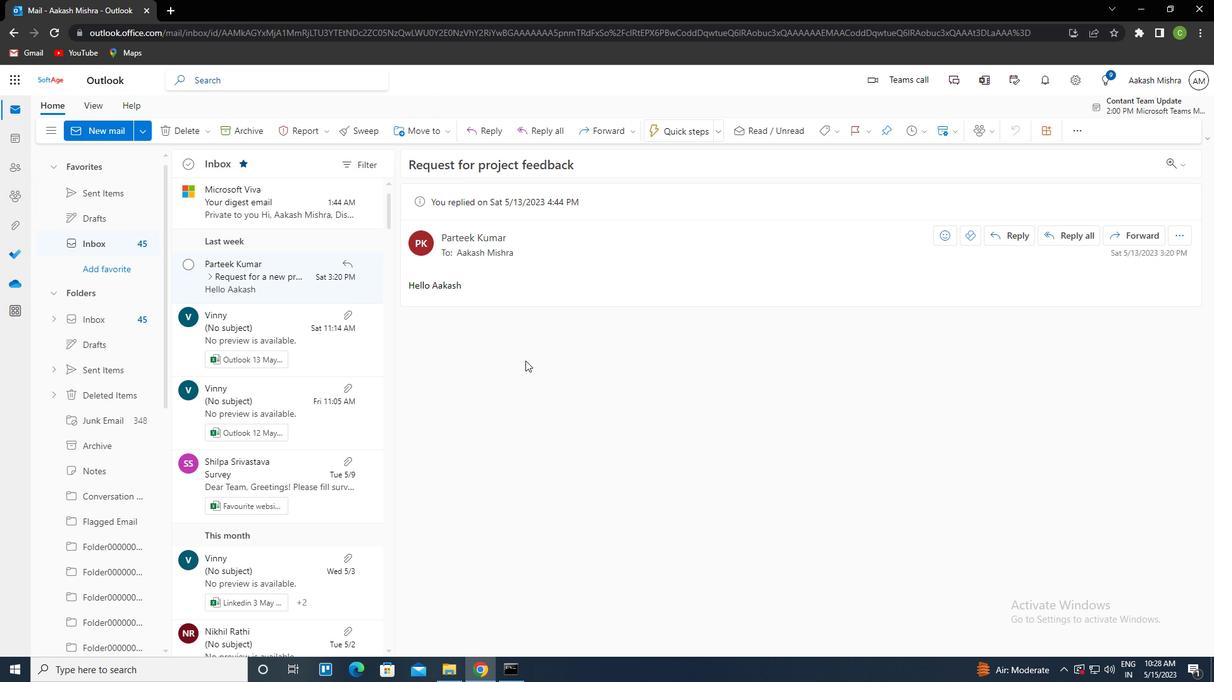 
